 Task: Move the task Create a feature for users to save content for later viewing to the section To-Do in the project UpwardTech and sort the tasks in the project by Assignee in Ascending order.
Action: Mouse moved to (23, 60)
Screenshot: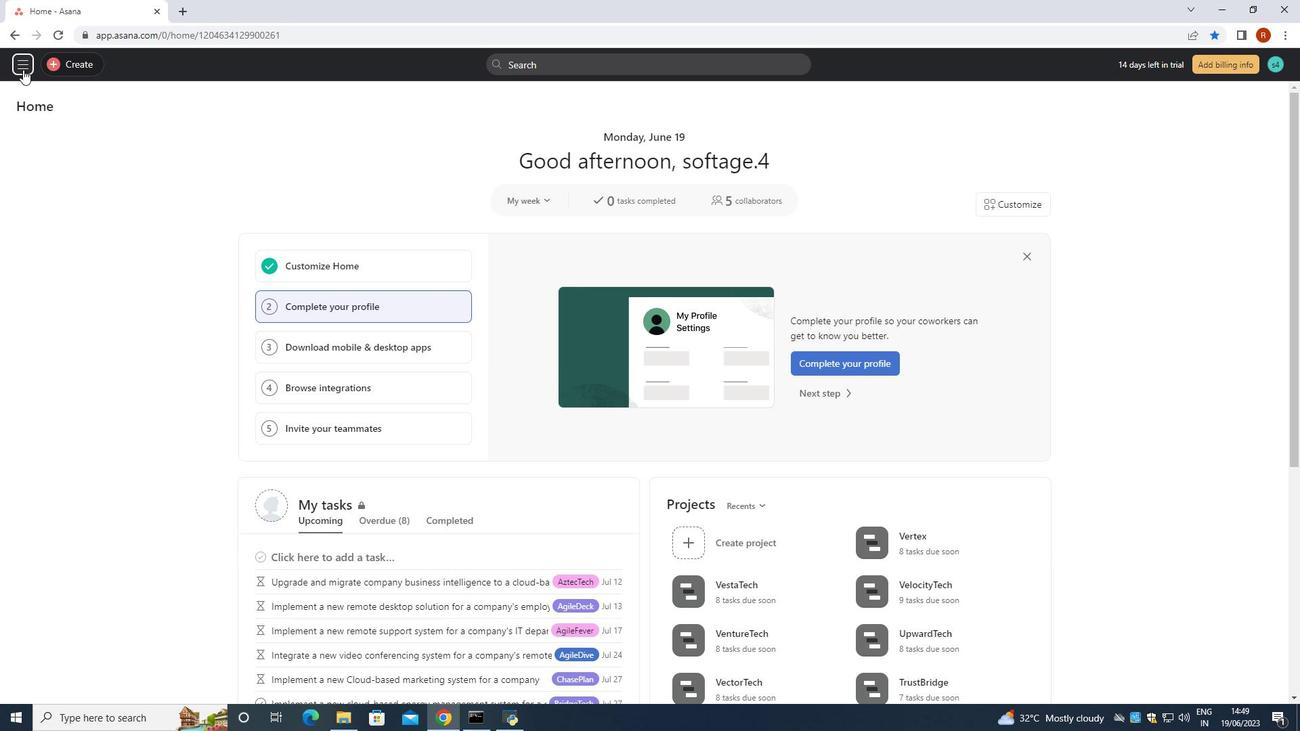 
Action: Mouse pressed left at (23, 60)
Screenshot: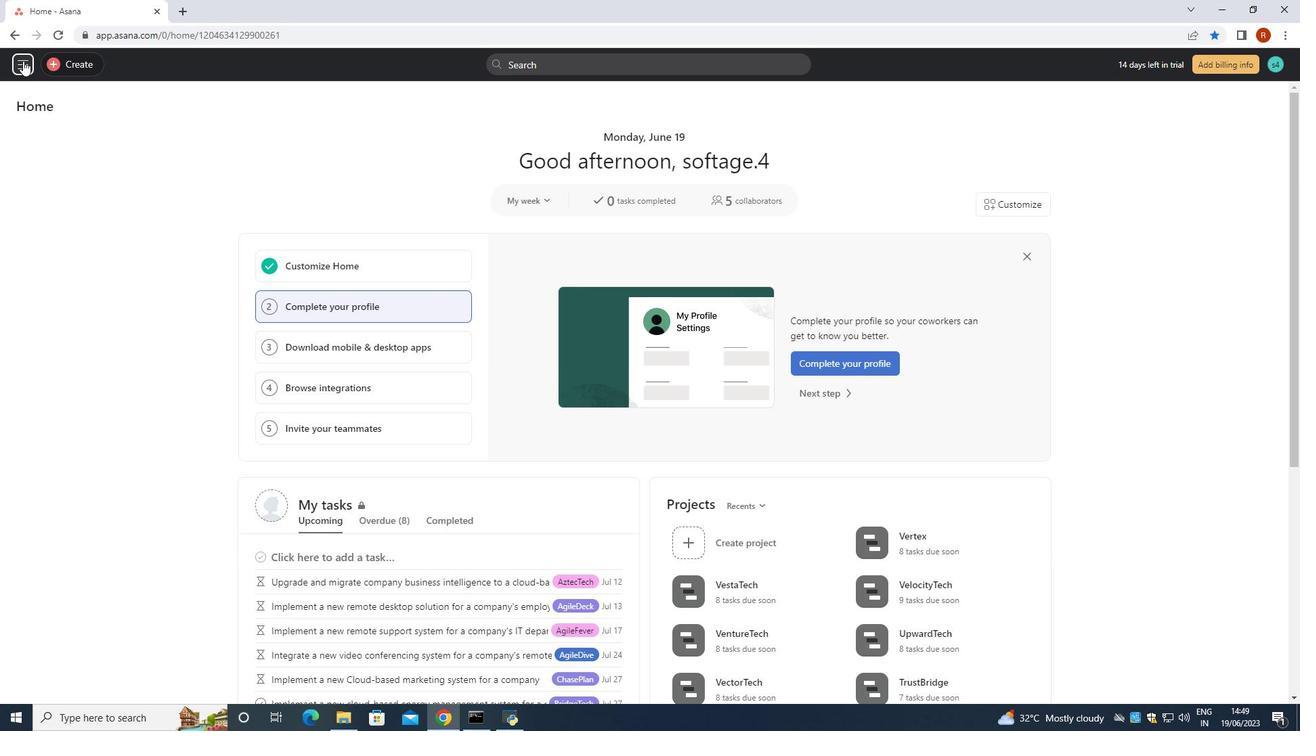 
Action: Mouse moved to (44, 336)
Screenshot: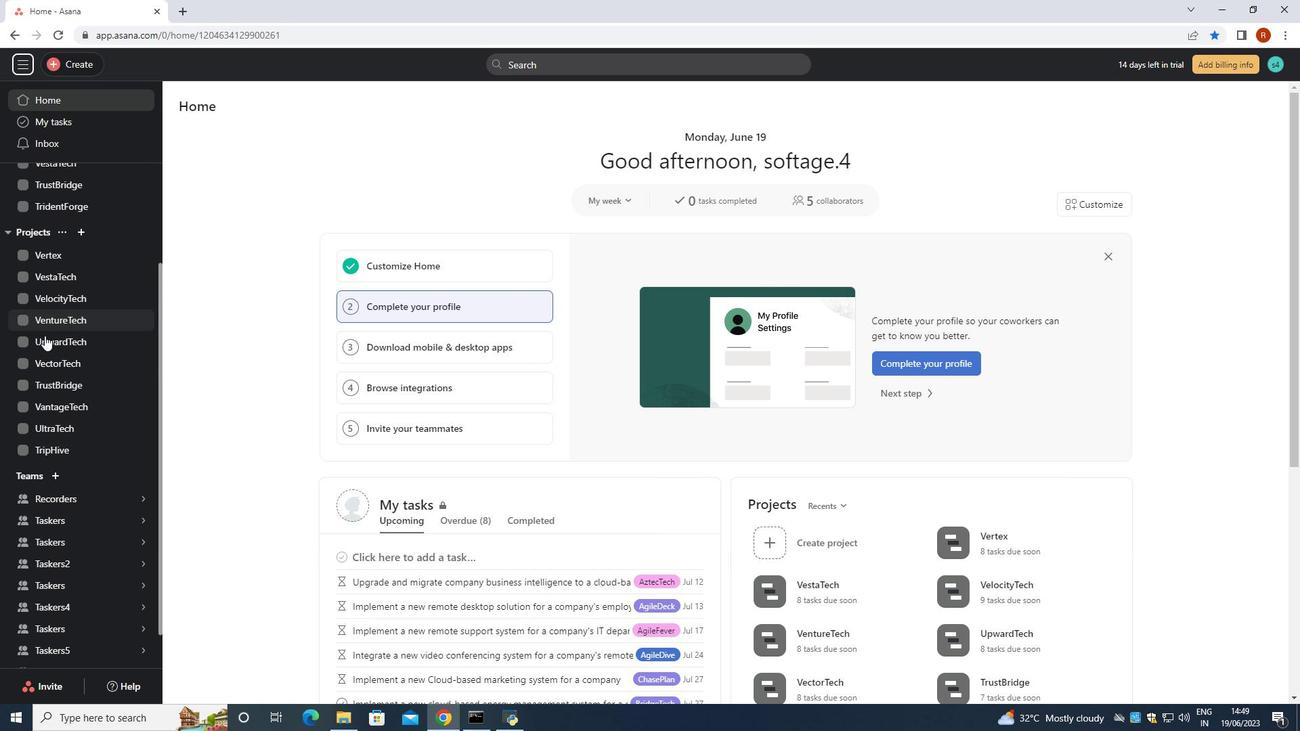 
Action: Mouse pressed left at (44, 336)
Screenshot: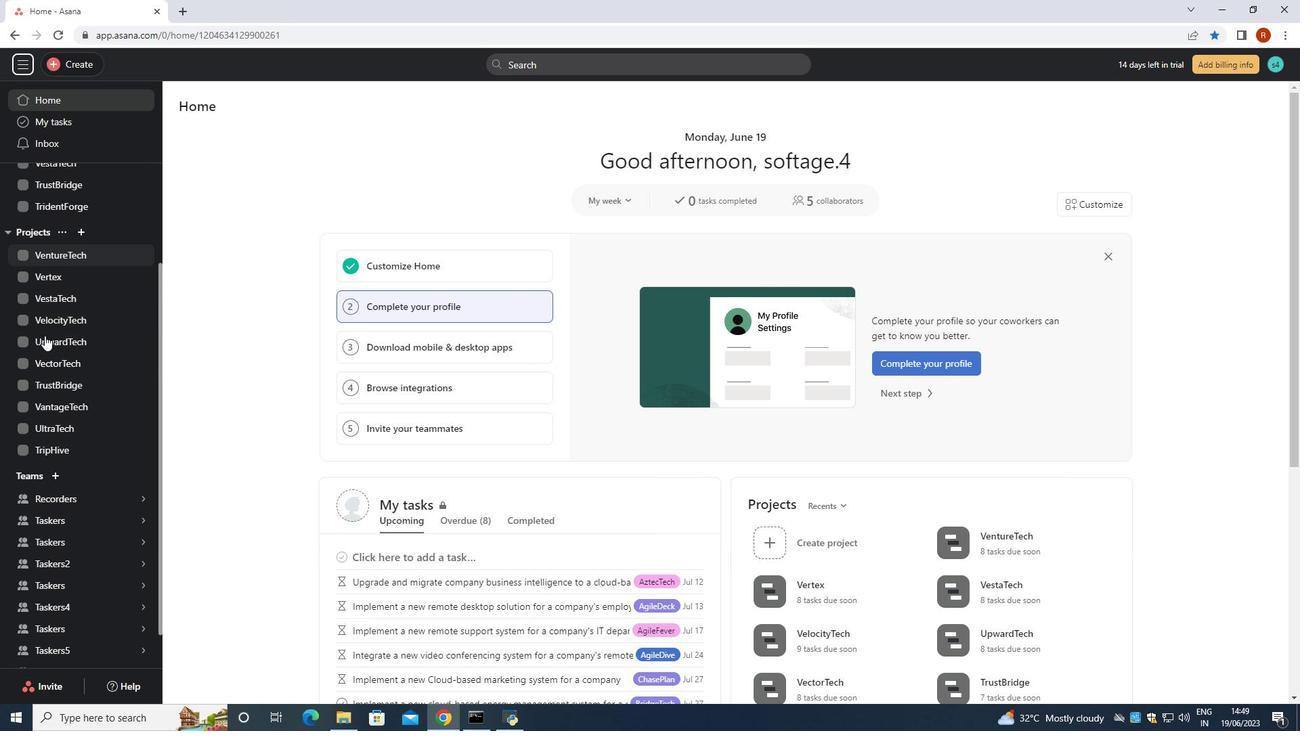 
Action: Mouse moved to (513, 297)
Screenshot: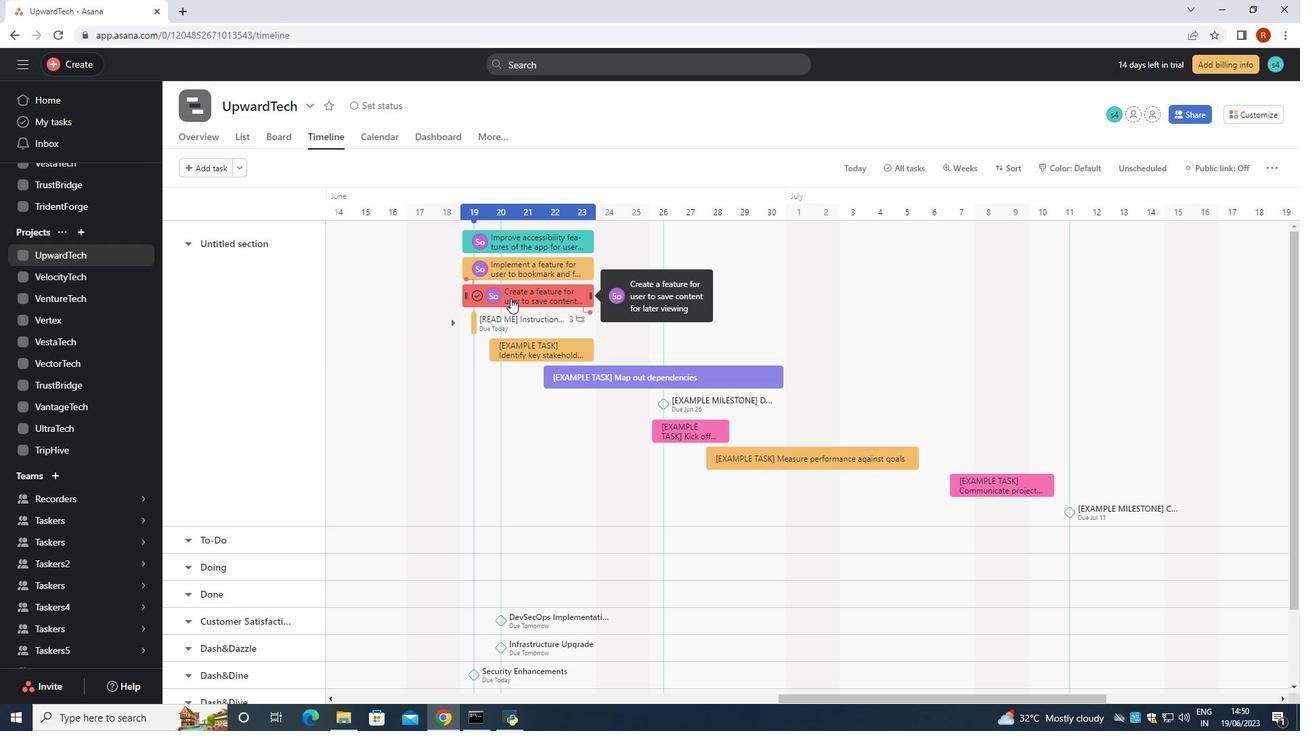 
Action: Mouse pressed left at (513, 297)
Screenshot: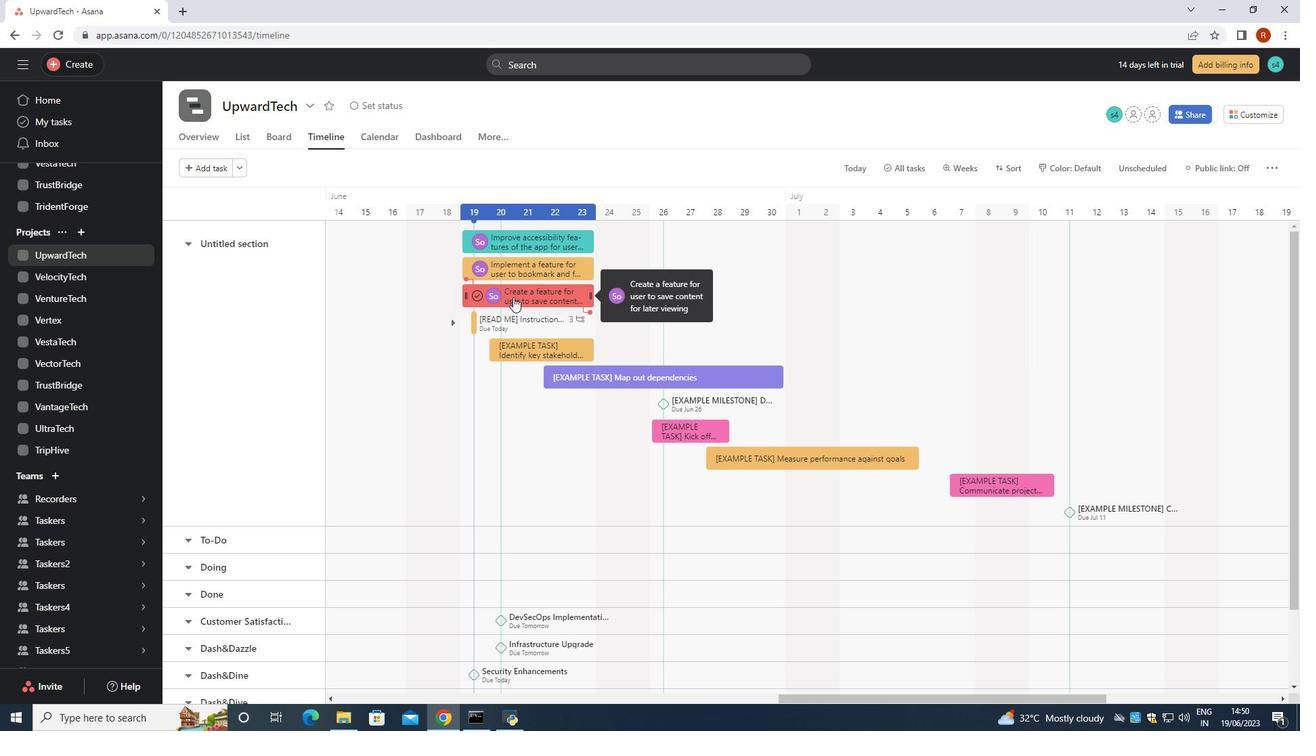
Action: Mouse moved to (1068, 320)
Screenshot: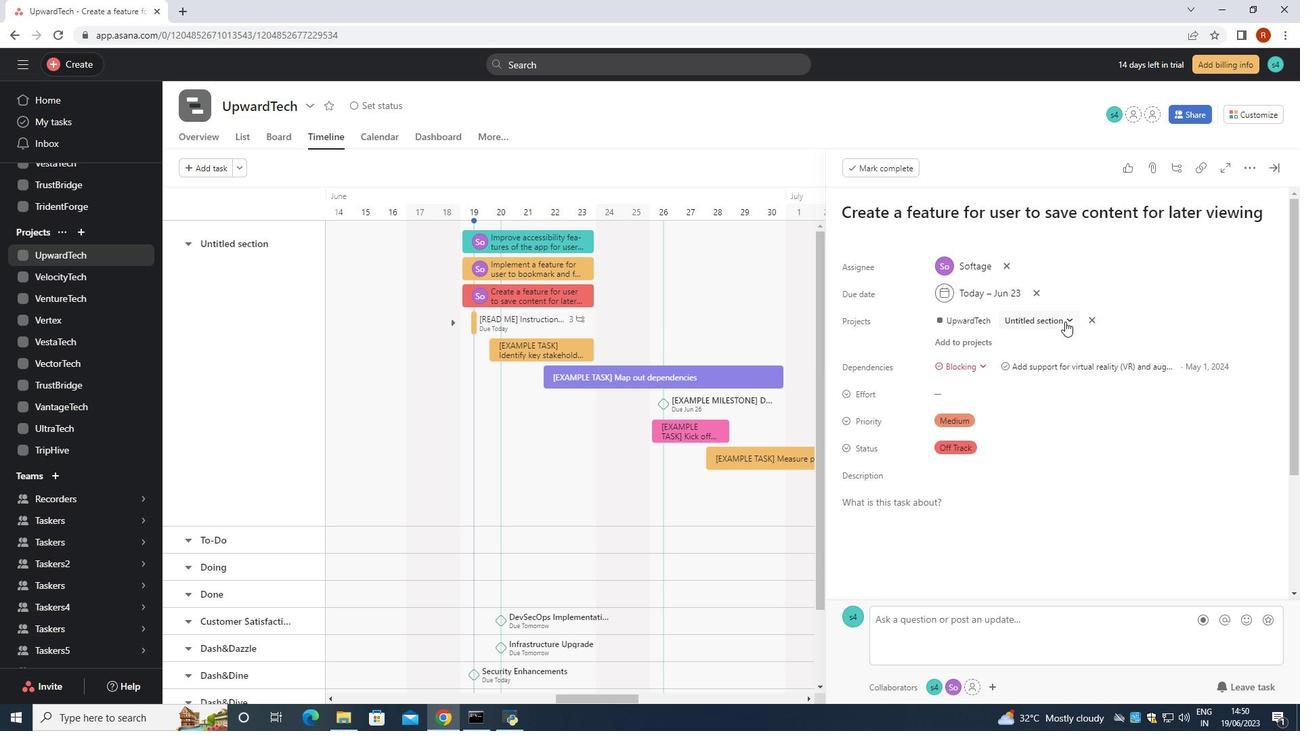 
Action: Mouse pressed left at (1068, 320)
Screenshot: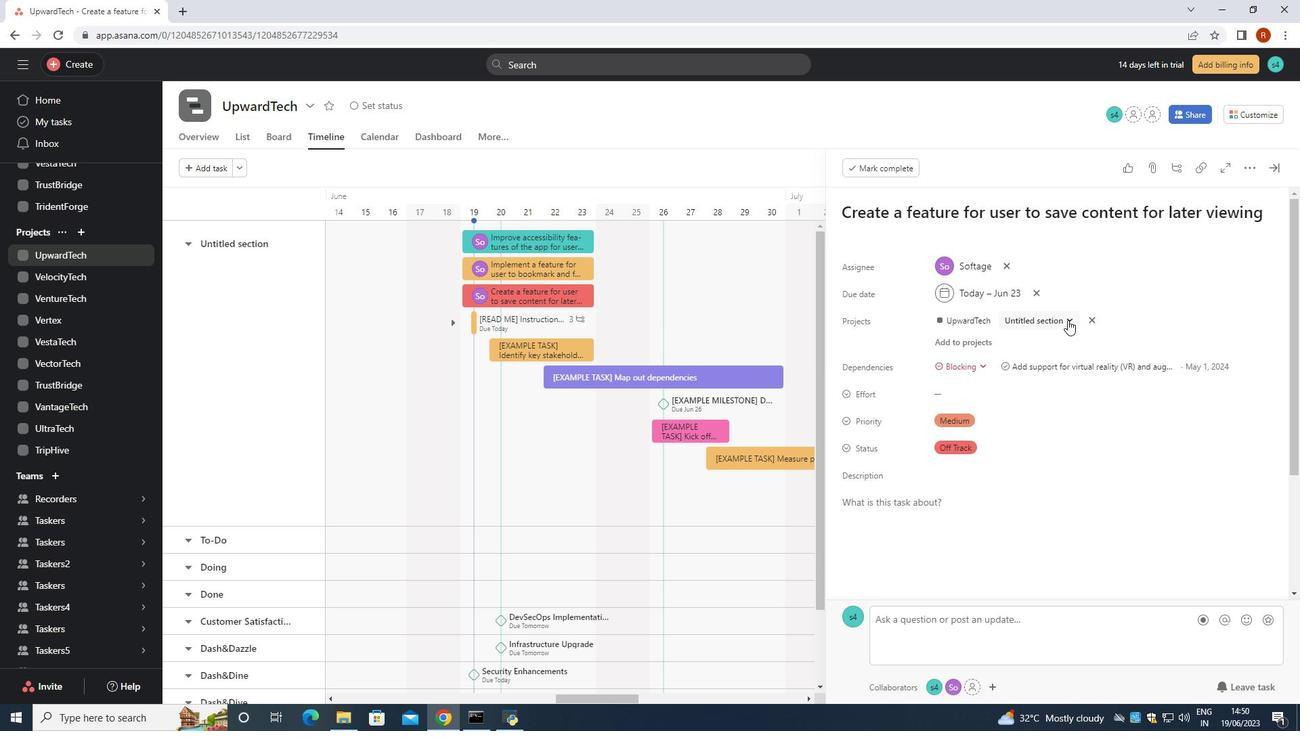 
Action: Mouse moved to (967, 370)
Screenshot: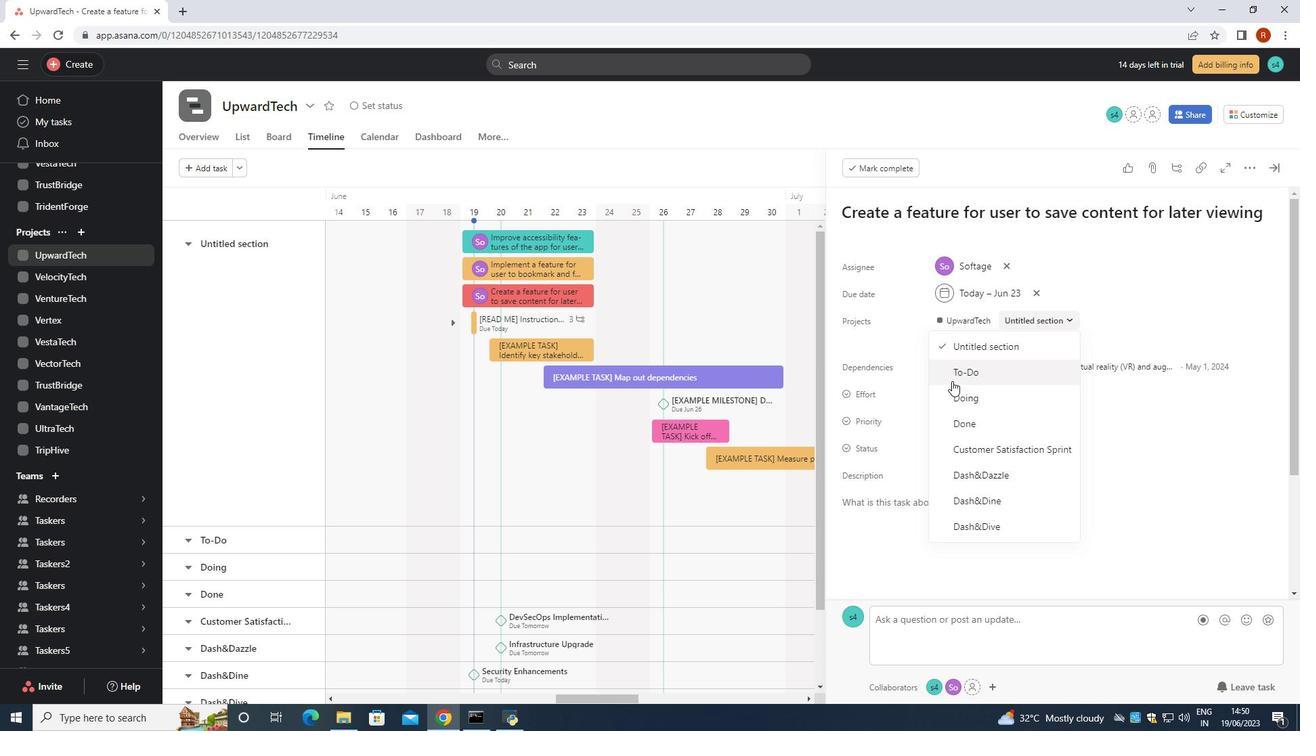 
Action: Mouse pressed left at (967, 370)
Screenshot: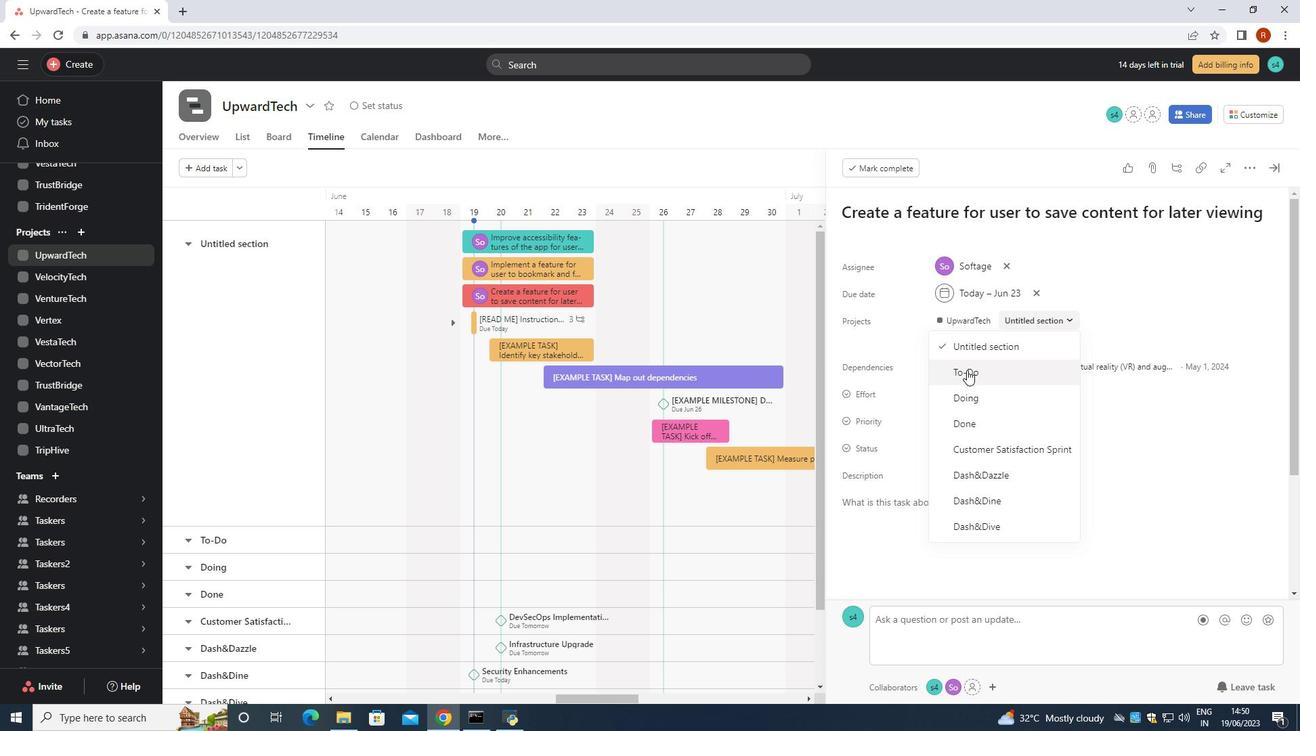
Action: Mouse moved to (231, 136)
Screenshot: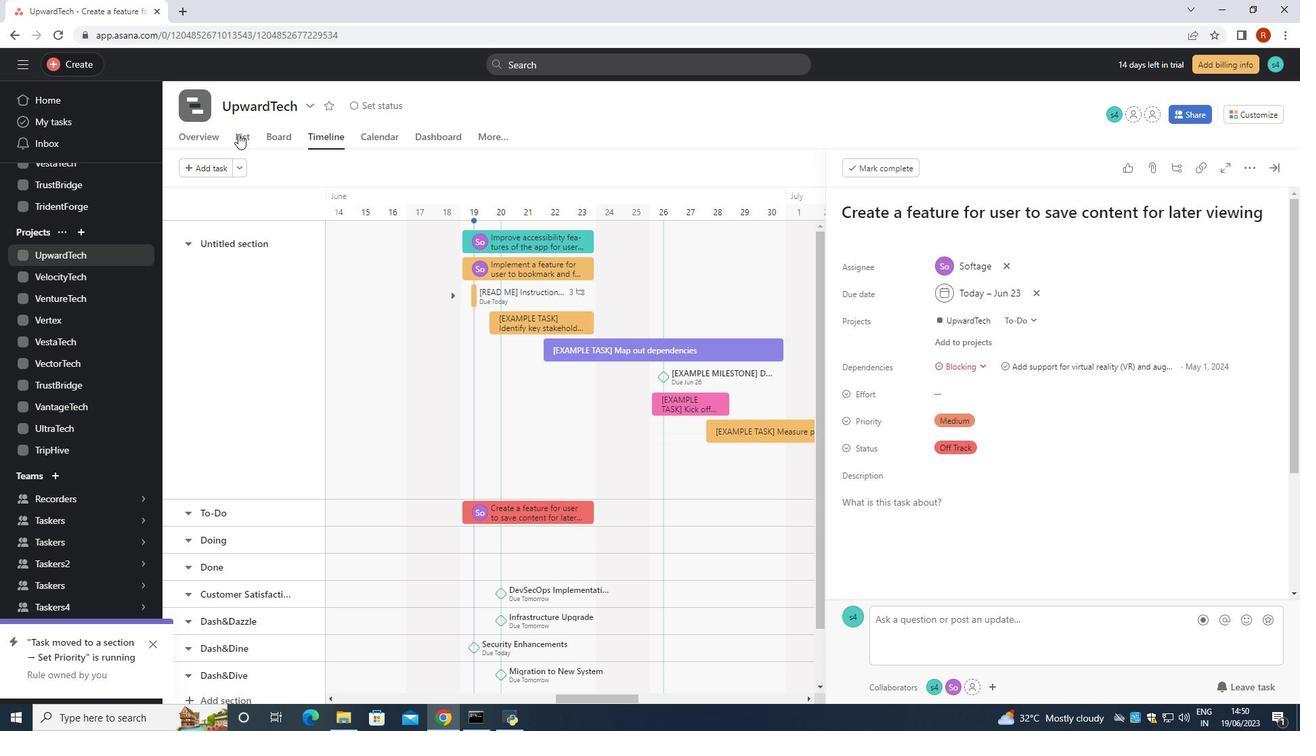 
Action: Mouse pressed left at (231, 136)
Screenshot: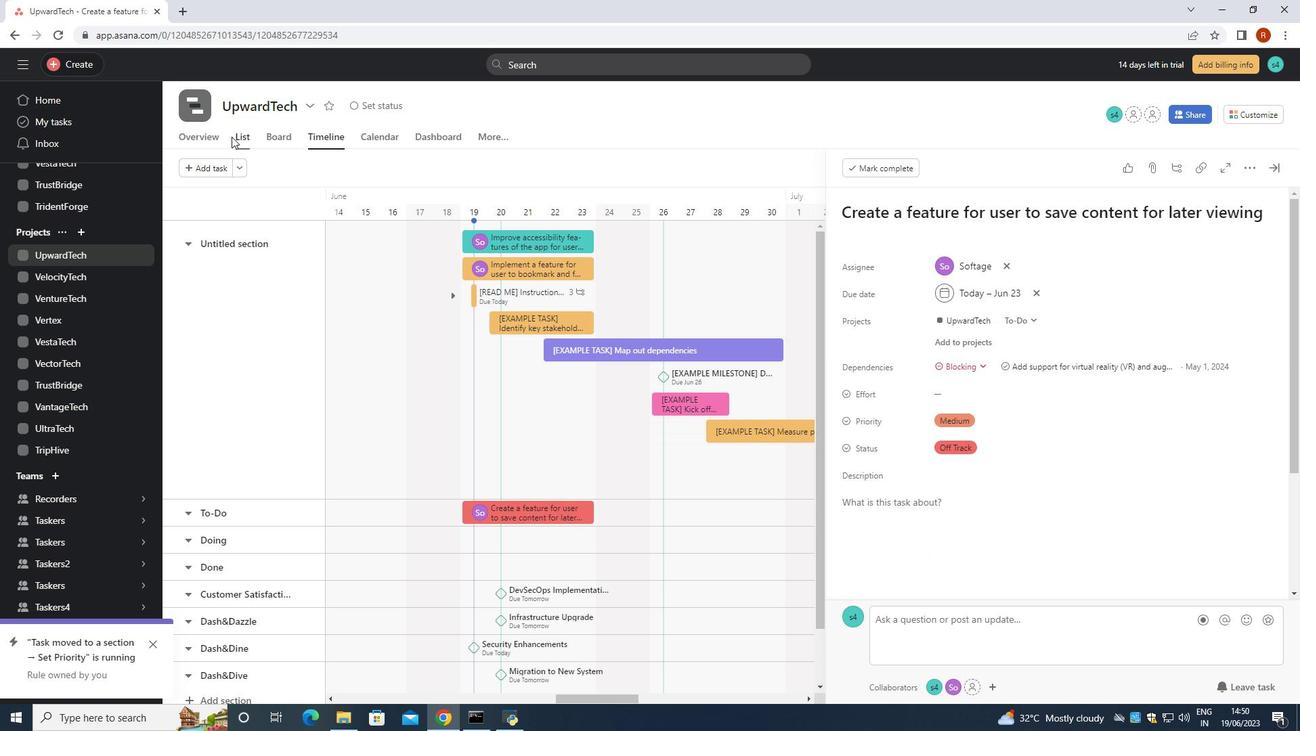 
Action: Mouse moved to (243, 138)
Screenshot: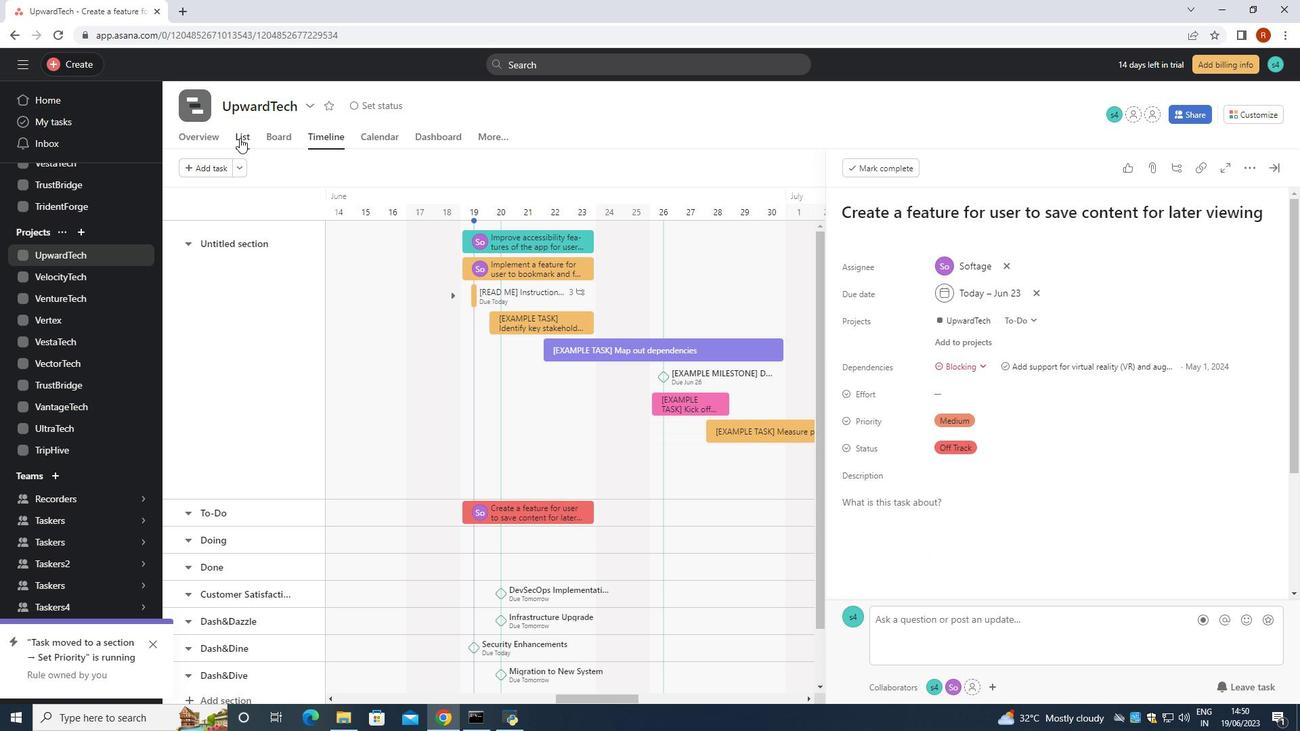 
Action: Mouse pressed left at (243, 138)
Screenshot: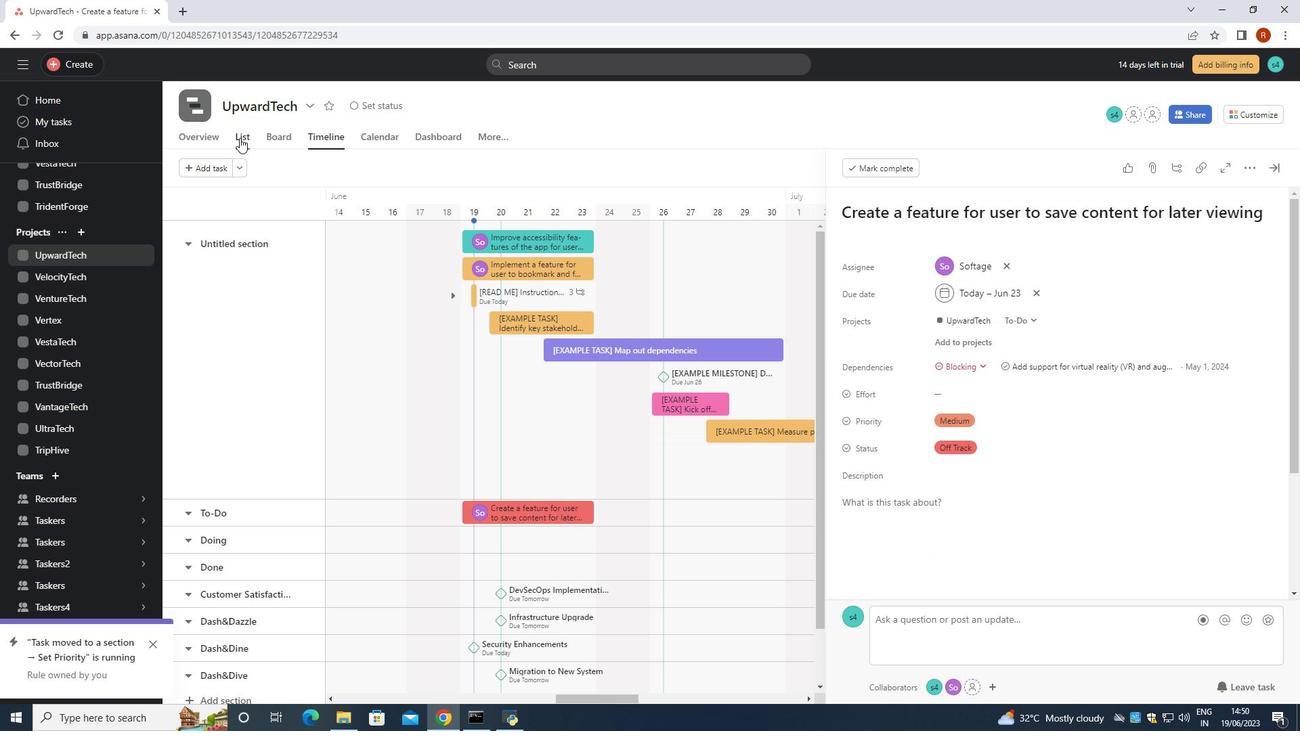
Action: Mouse moved to (330, 164)
Screenshot: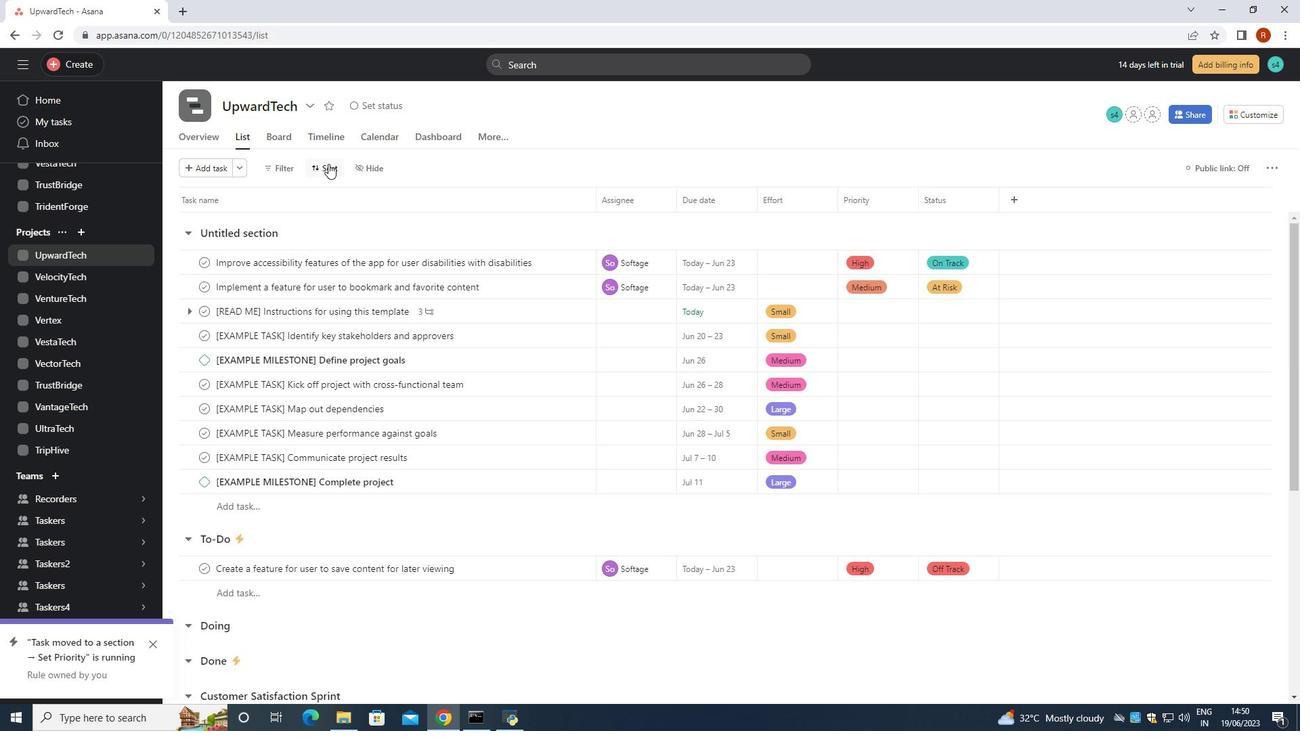 
Action: Mouse pressed left at (330, 164)
Screenshot: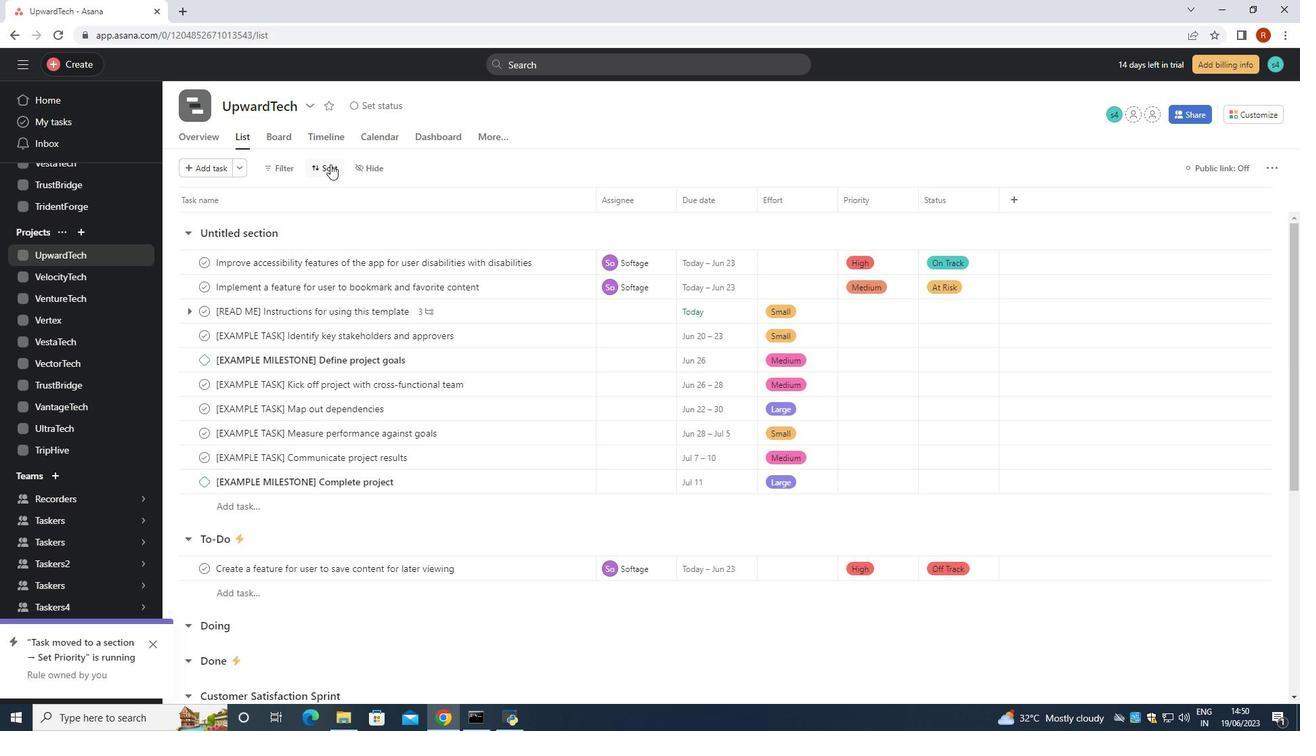 
Action: Mouse moved to (363, 279)
Screenshot: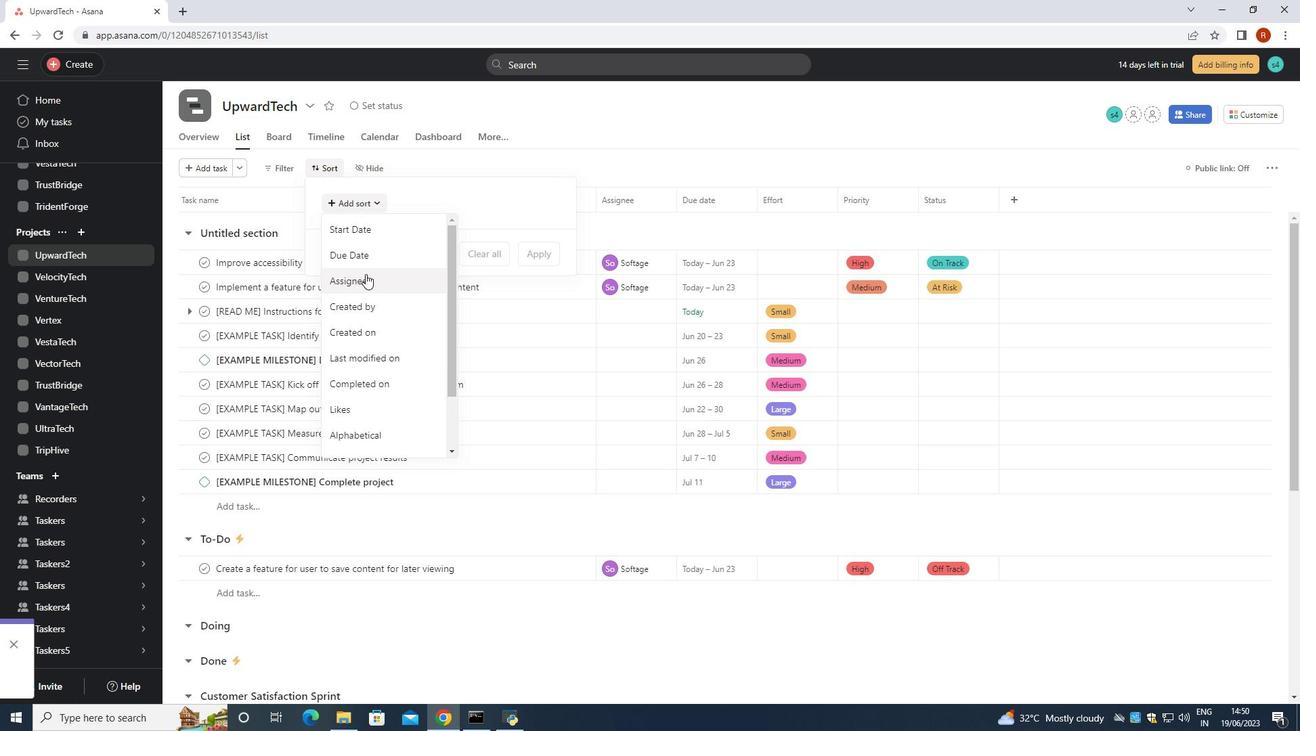 
Action: Mouse pressed left at (363, 279)
Screenshot: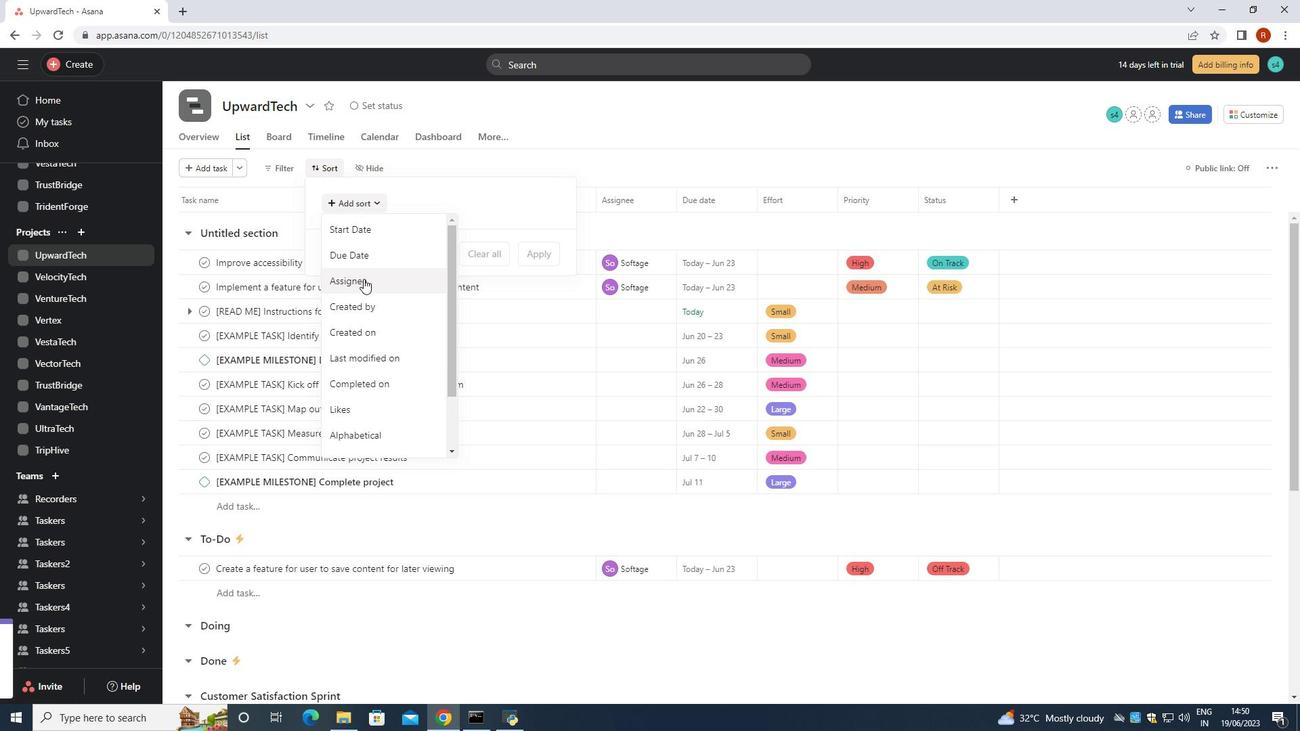 
Action: Mouse moved to (453, 222)
Screenshot: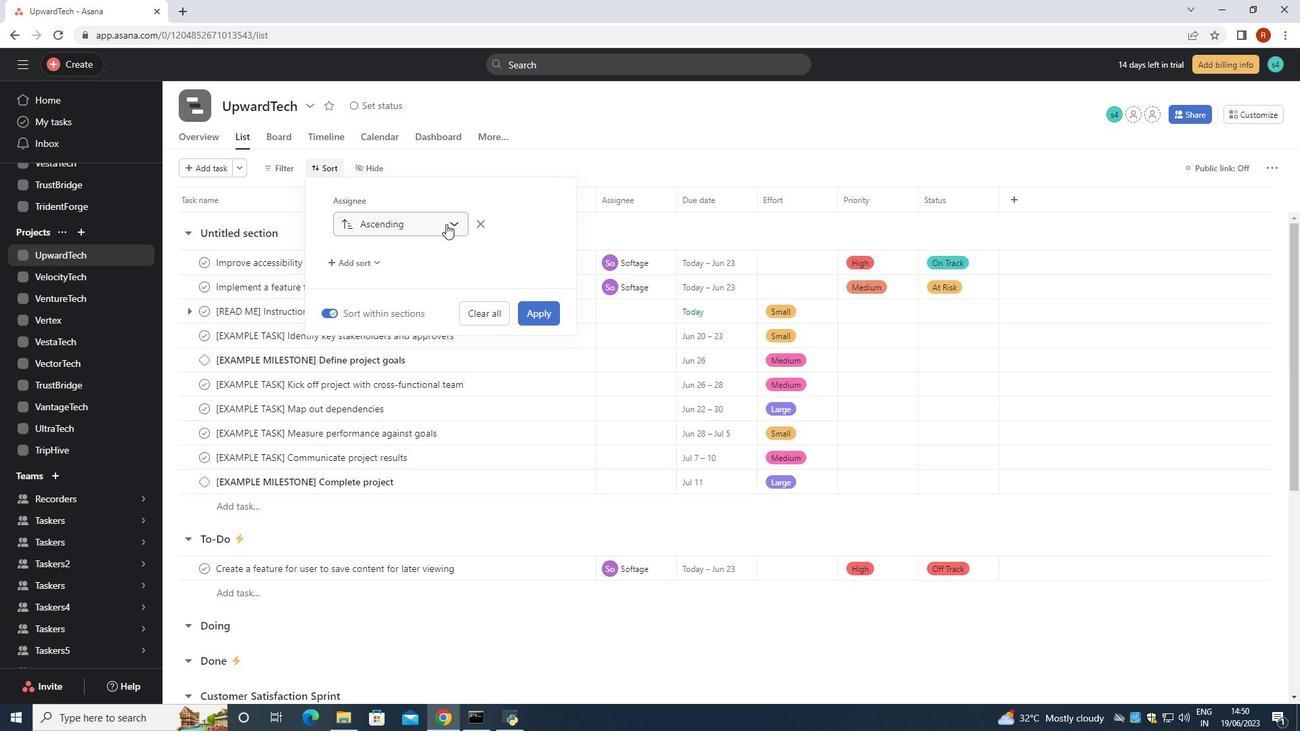 
Action: Mouse pressed left at (453, 222)
Screenshot: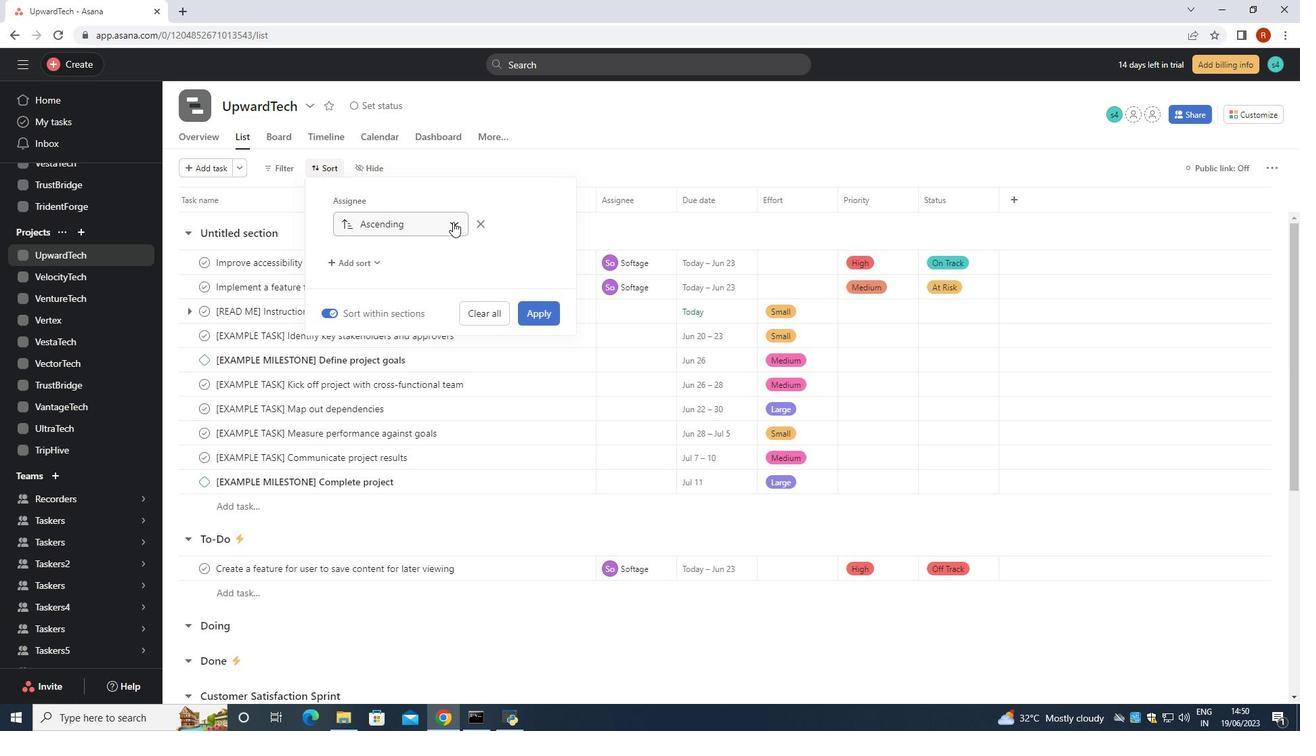 
Action: Mouse moved to (415, 253)
Screenshot: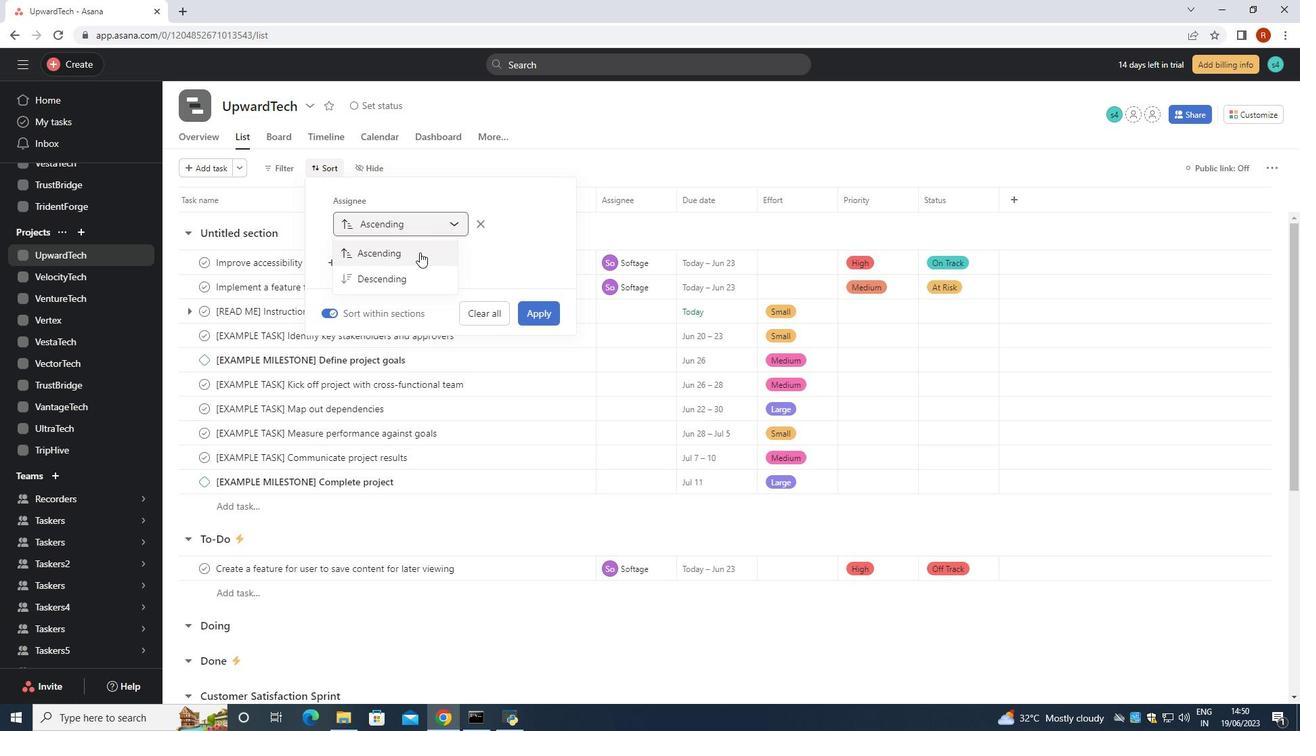 
Action: Mouse pressed left at (415, 253)
Screenshot: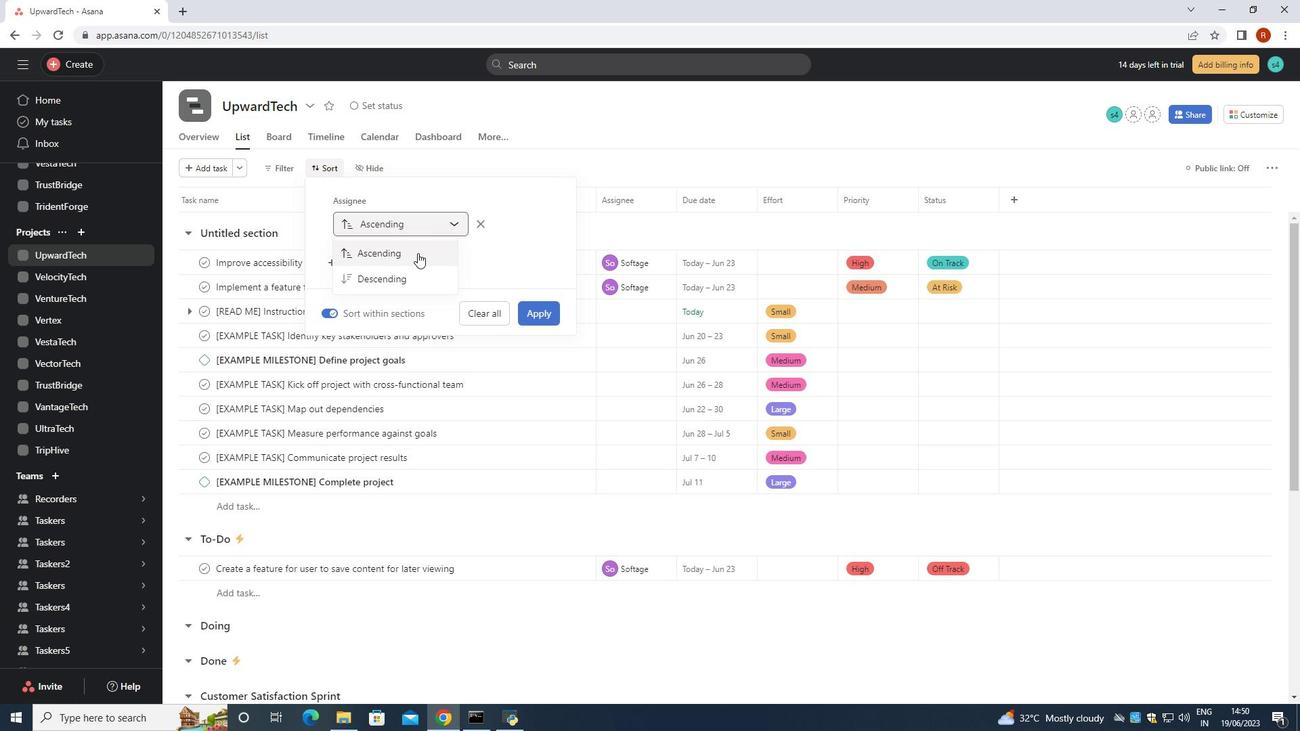
Action: Mouse moved to (537, 308)
Screenshot: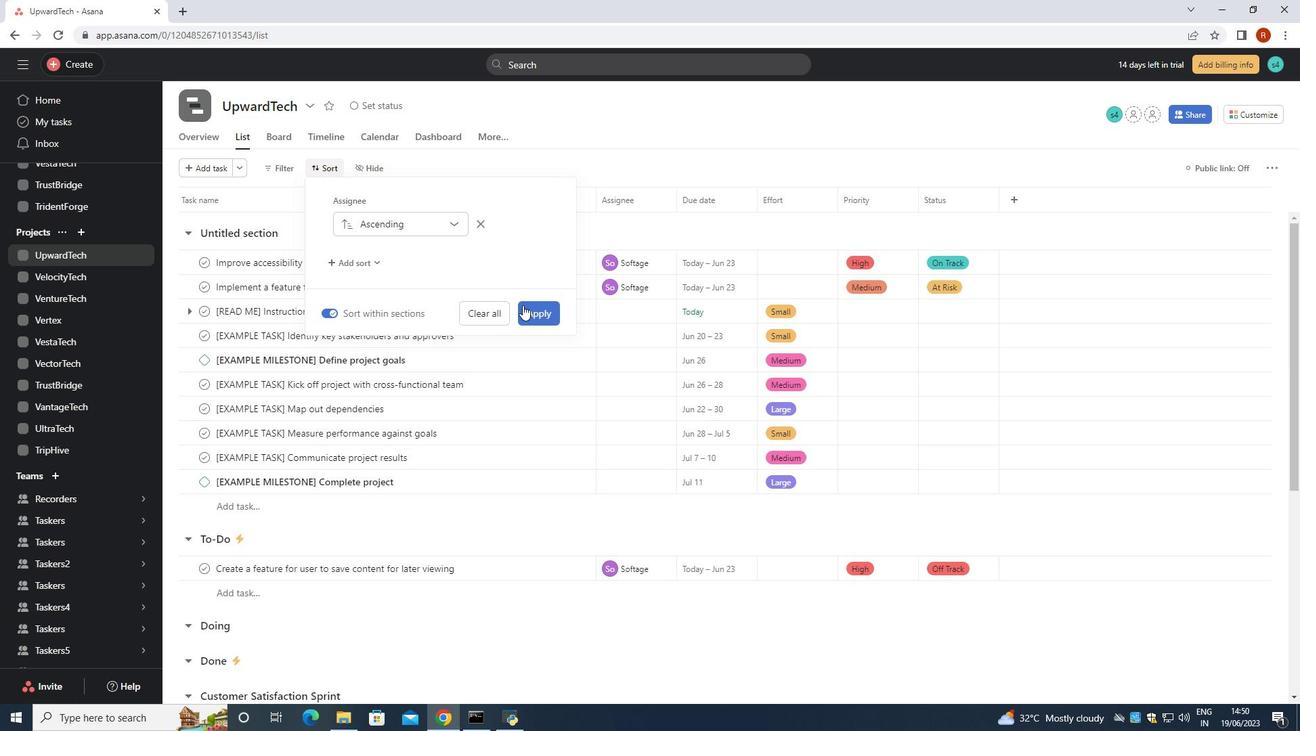 
Action: Mouse pressed left at (537, 308)
Screenshot: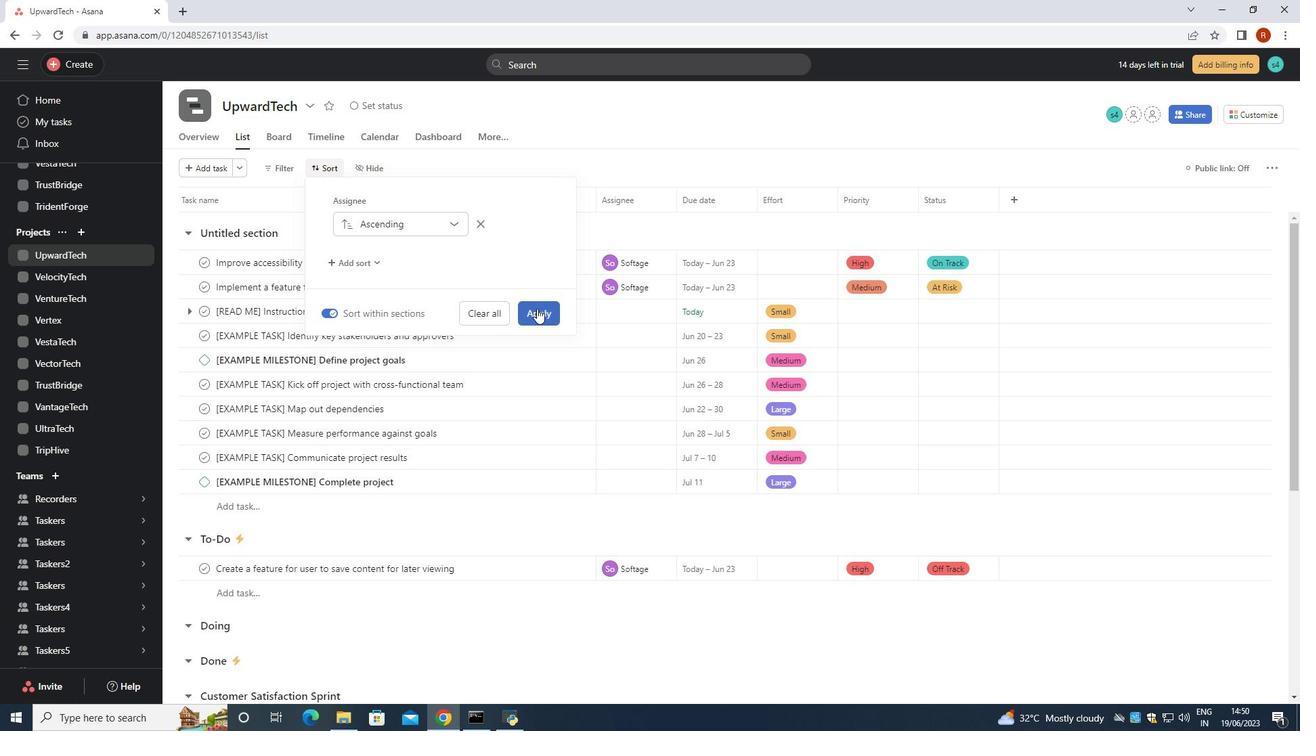 
Action: Mouse moved to (710, 327)
Screenshot: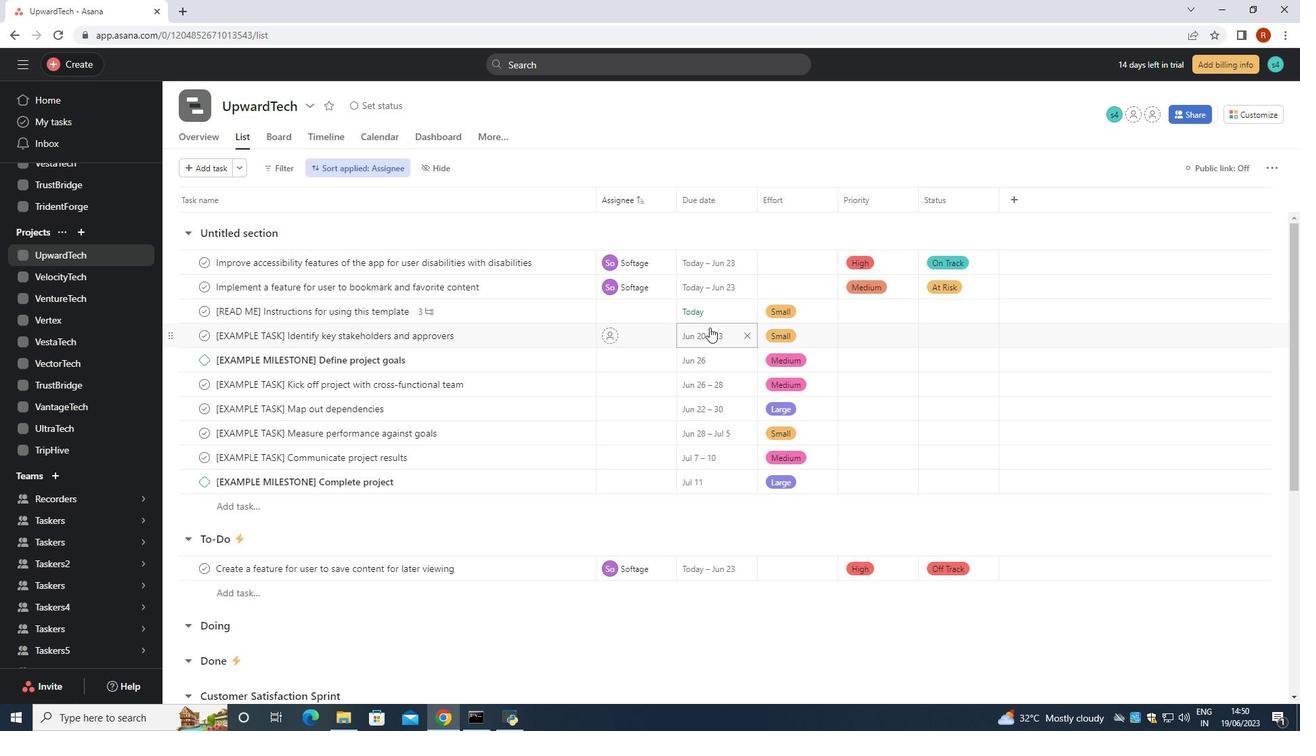 
